 Task: Add the task  Create a new online platform for peer-to-peer lending to the section Capacity Planning Sprint in the project AgileFrame and add a Due Date to the respective task as 2024/03/14
Action: Mouse moved to (644, 385)
Screenshot: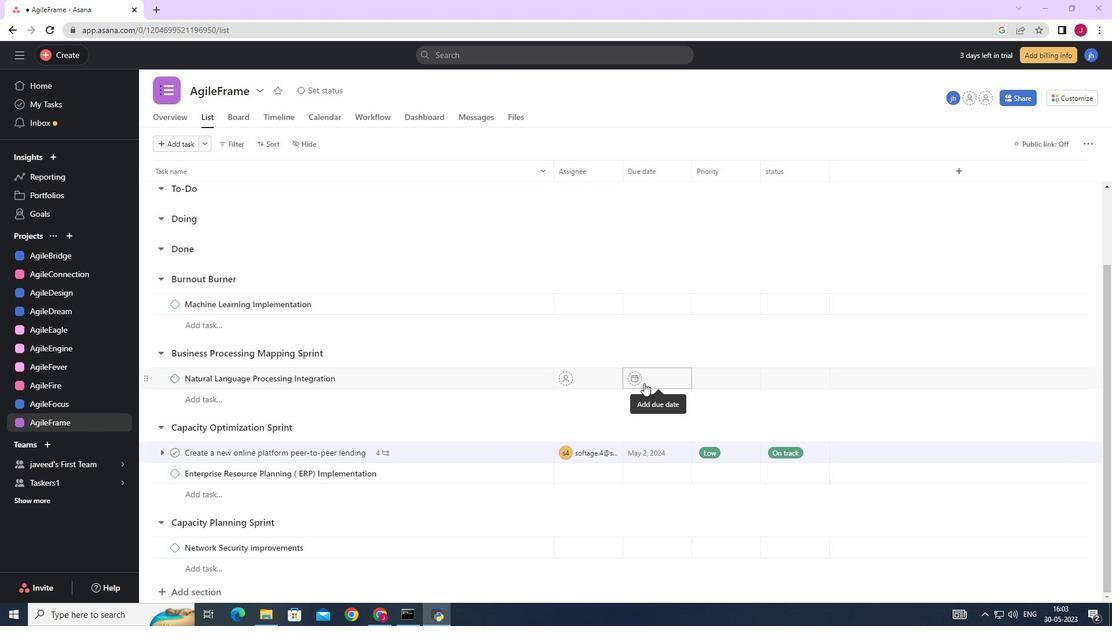 
Action: Mouse scrolled (644, 384) with delta (0, 0)
Screenshot: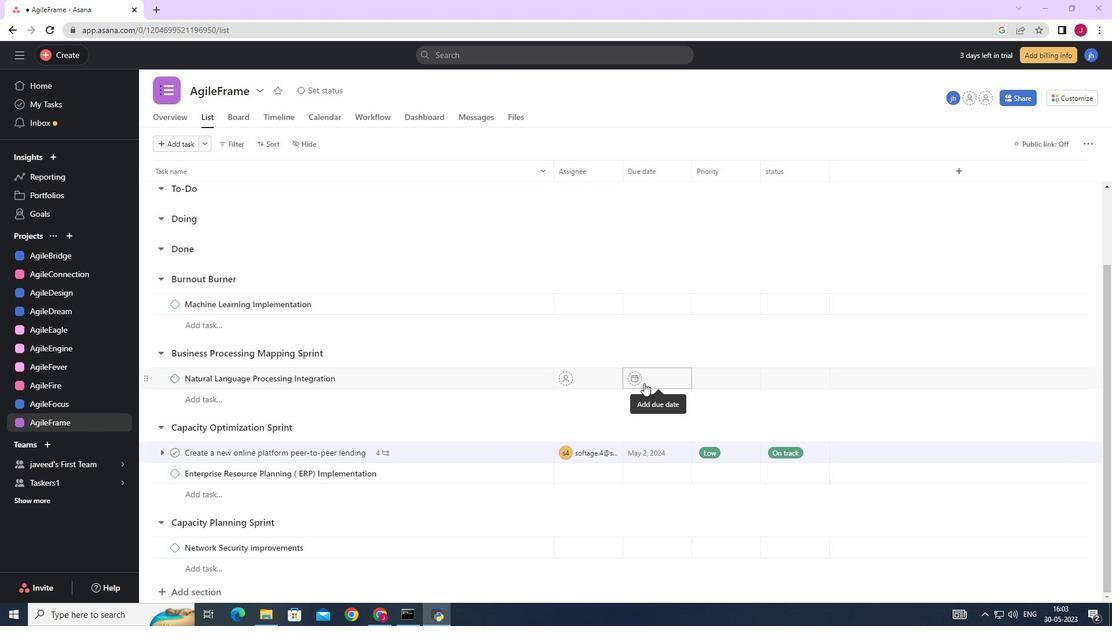 
Action: Mouse scrolled (644, 384) with delta (0, 0)
Screenshot: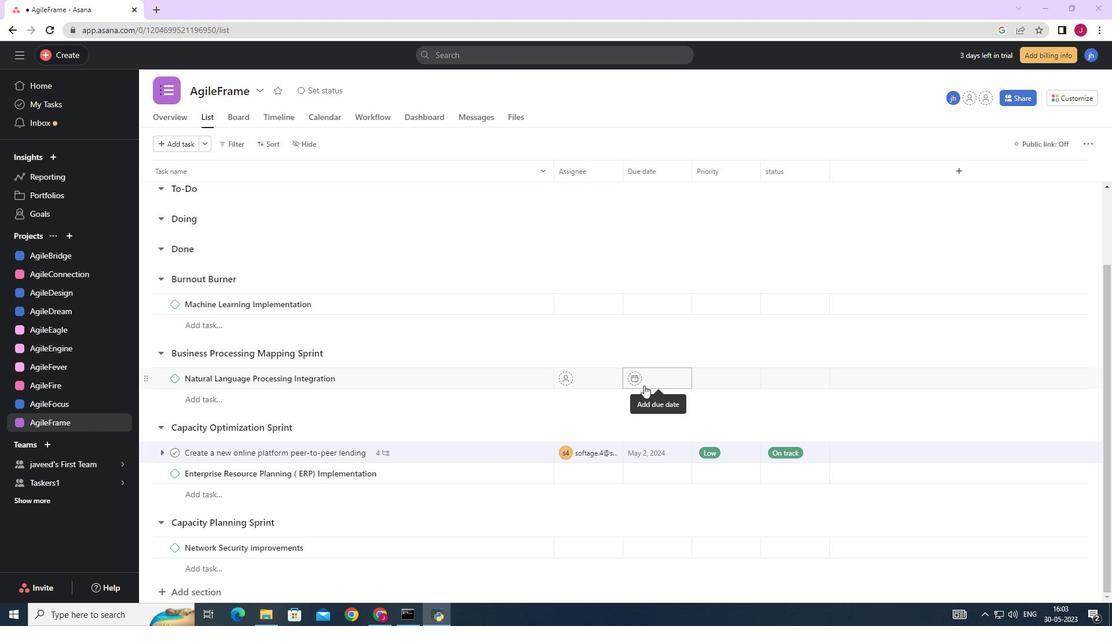 
Action: Mouse moved to (522, 450)
Screenshot: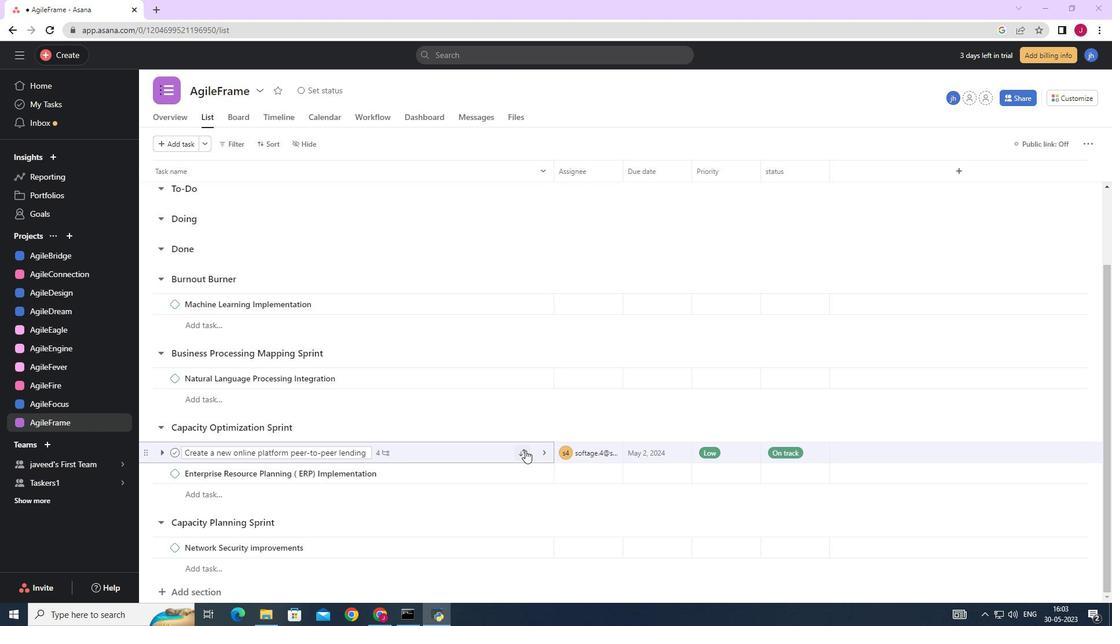 
Action: Mouse pressed left at (522, 450)
Screenshot: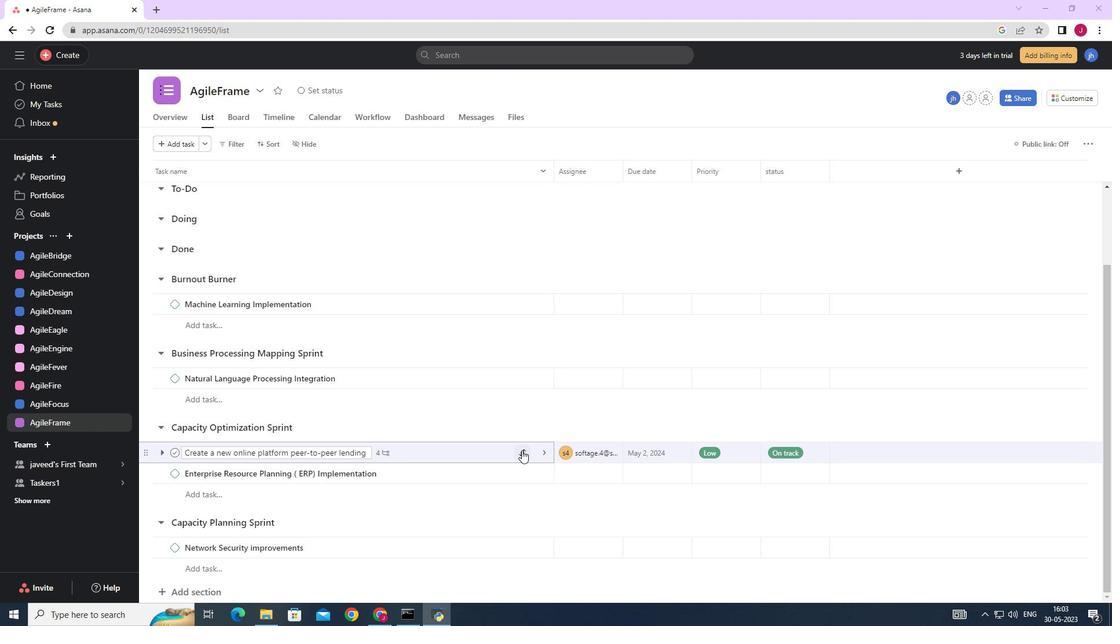 
Action: Mouse moved to (435, 429)
Screenshot: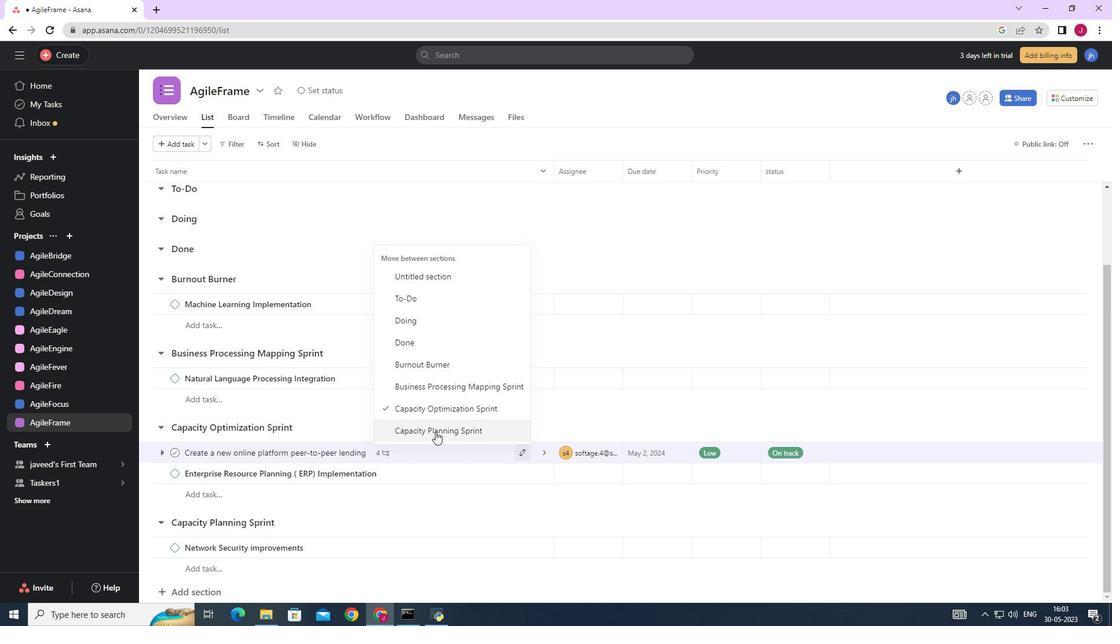 
Action: Mouse pressed left at (435, 429)
Screenshot: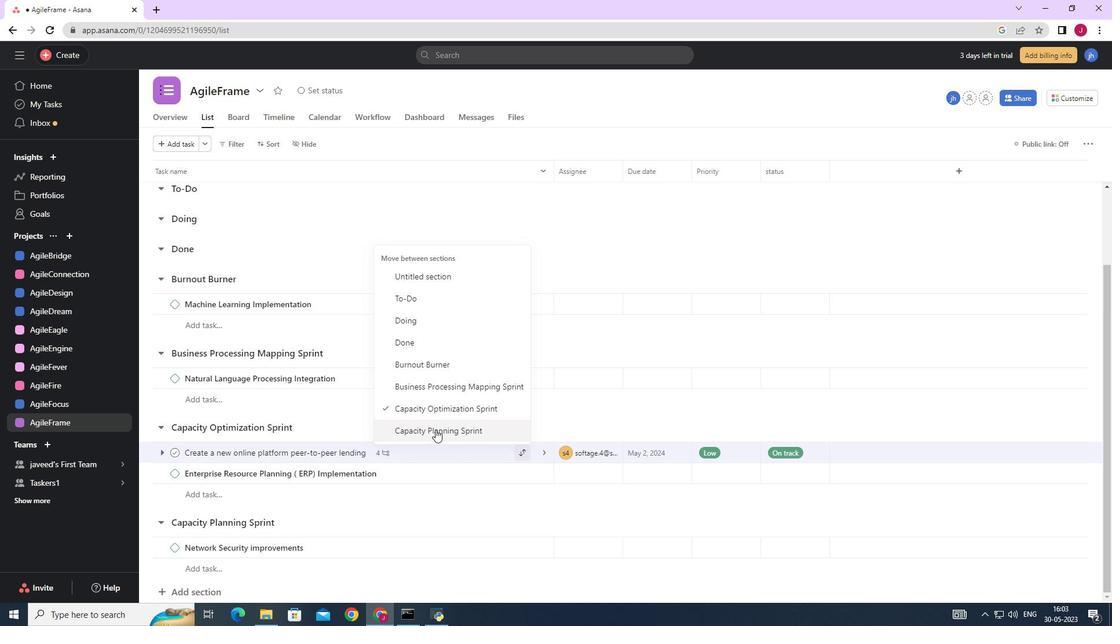 
Action: Mouse moved to (668, 523)
Screenshot: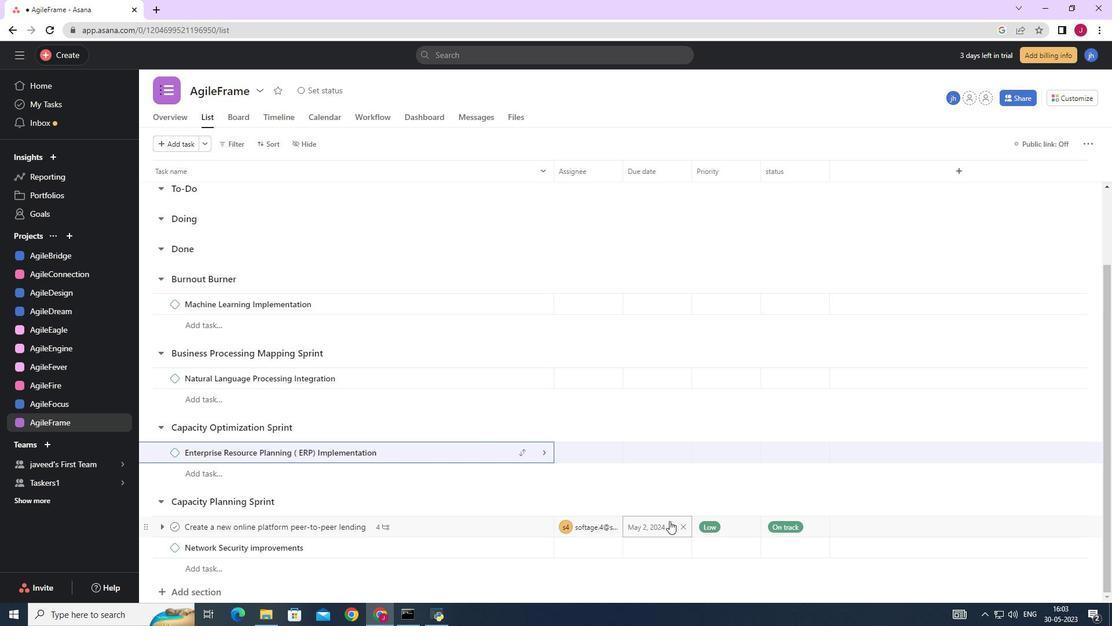 
Action: Mouse pressed left at (668, 523)
Screenshot: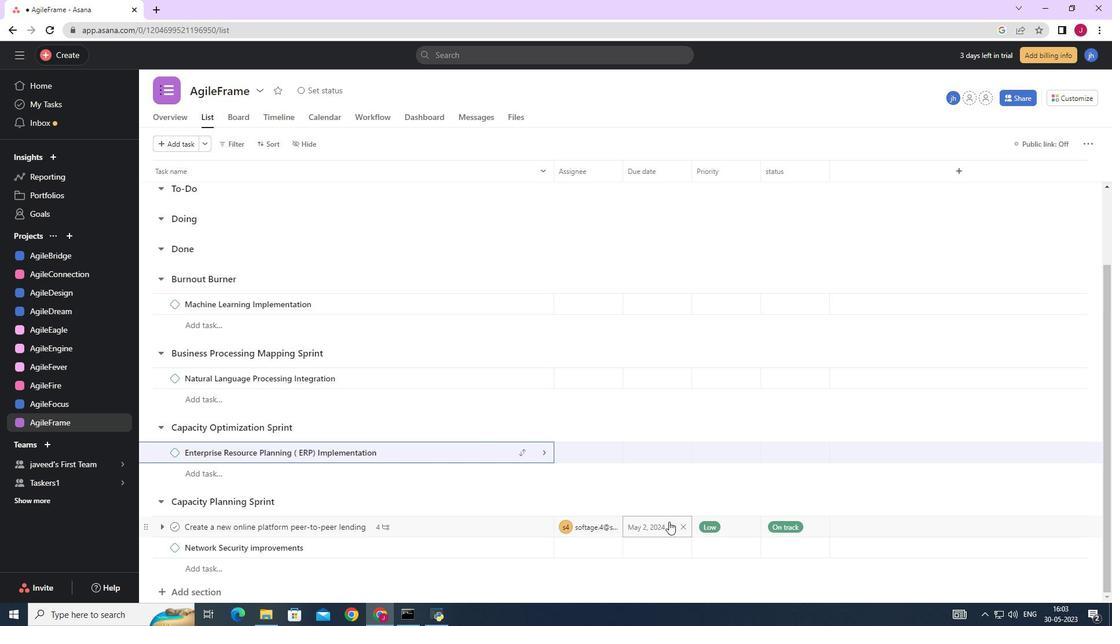 
Action: Mouse moved to (645, 344)
Screenshot: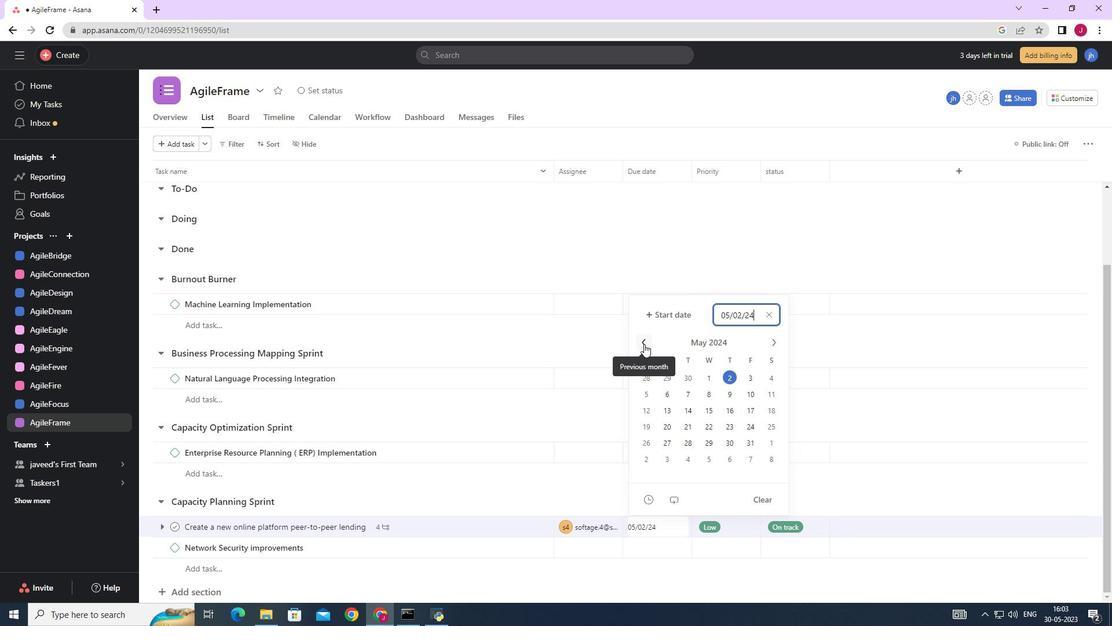 
Action: Mouse pressed left at (645, 344)
Screenshot: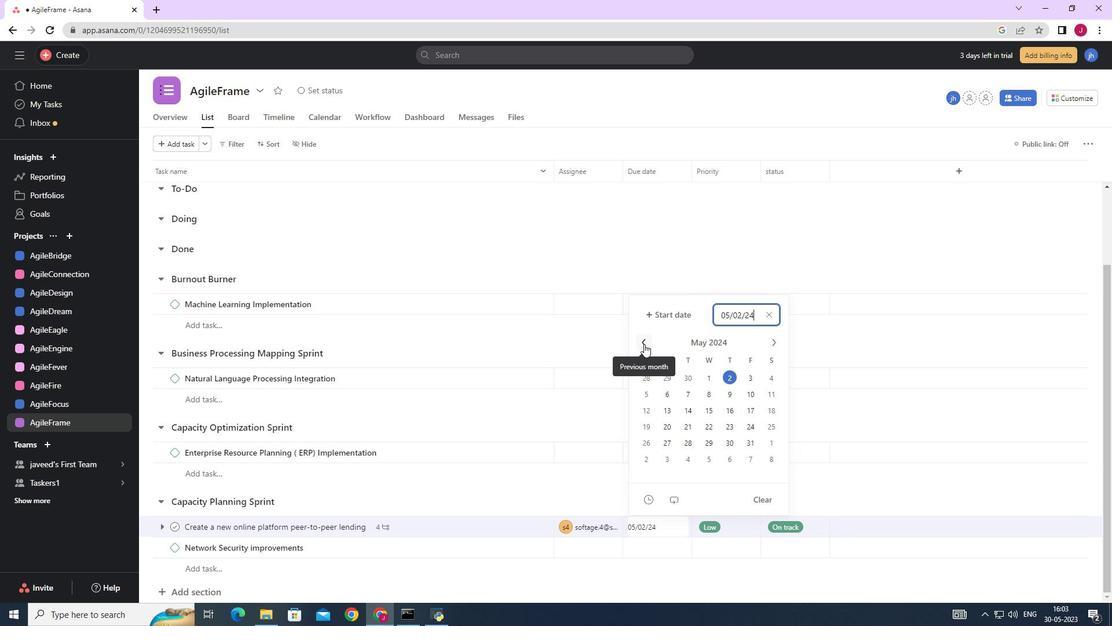 
Action: Mouse moved to (646, 343)
Screenshot: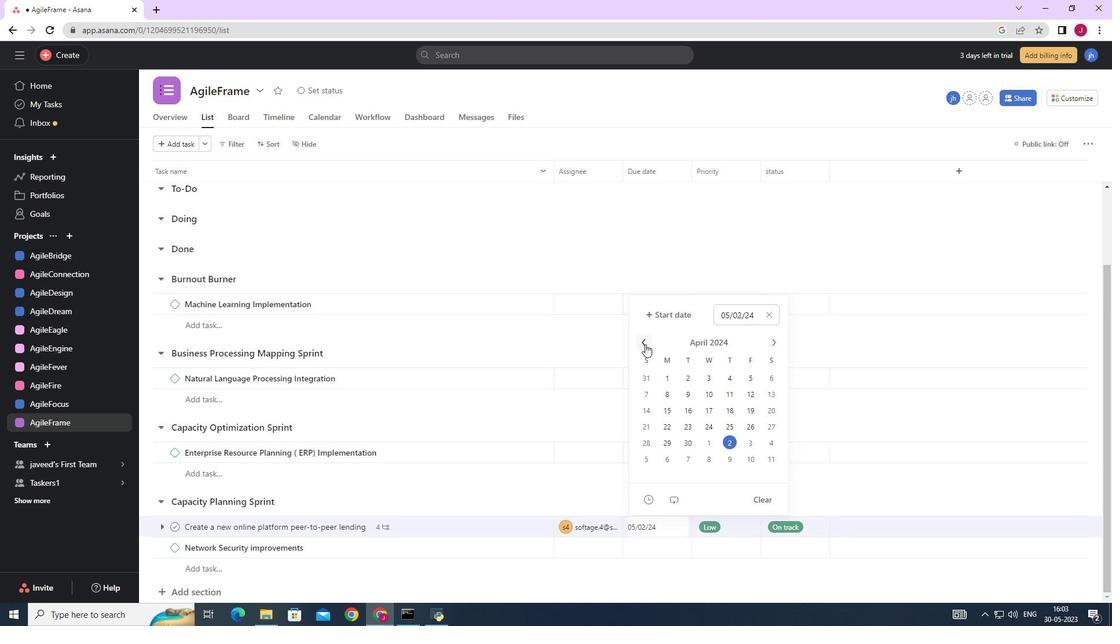 
Action: Mouse pressed left at (646, 343)
Screenshot: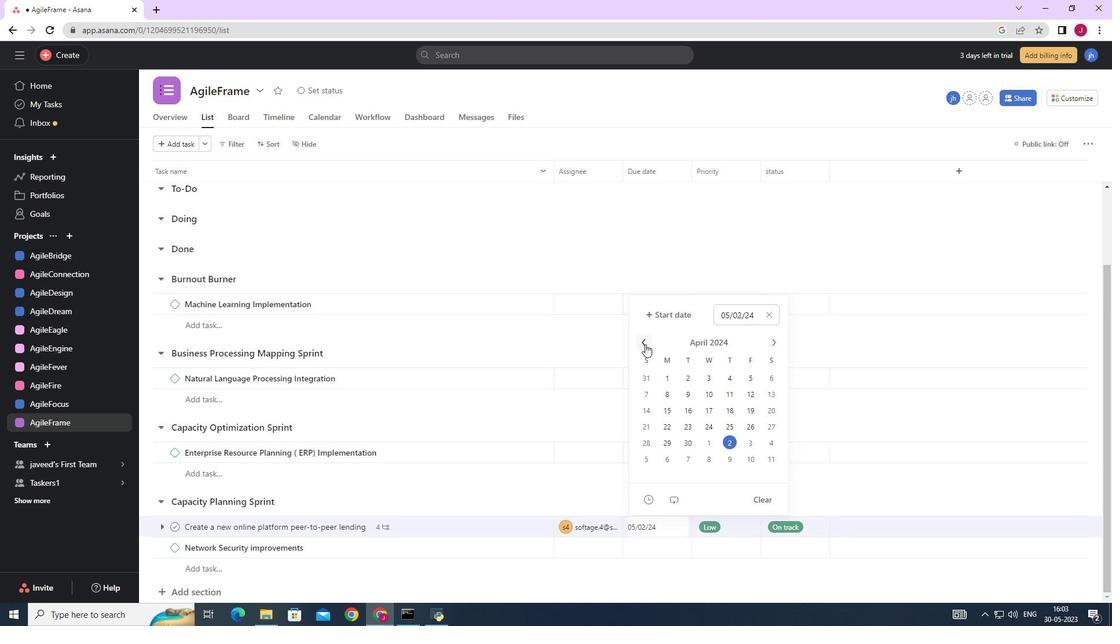
Action: Mouse moved to (732, 409)
Screenshot: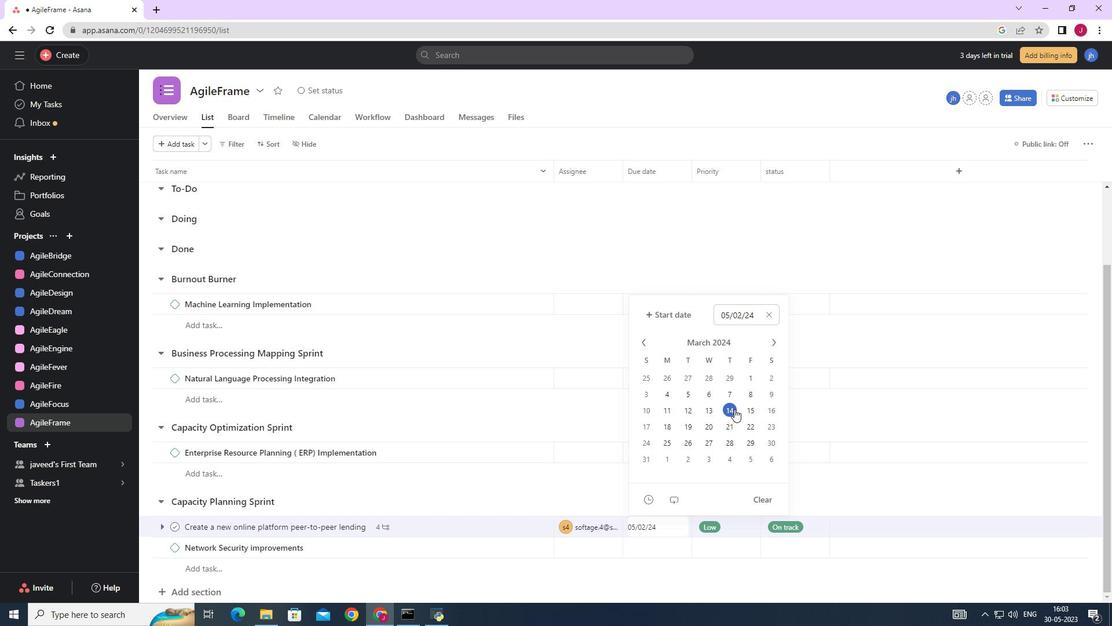 
Action: Mouse pressed left at (732, 409)
Screenshot: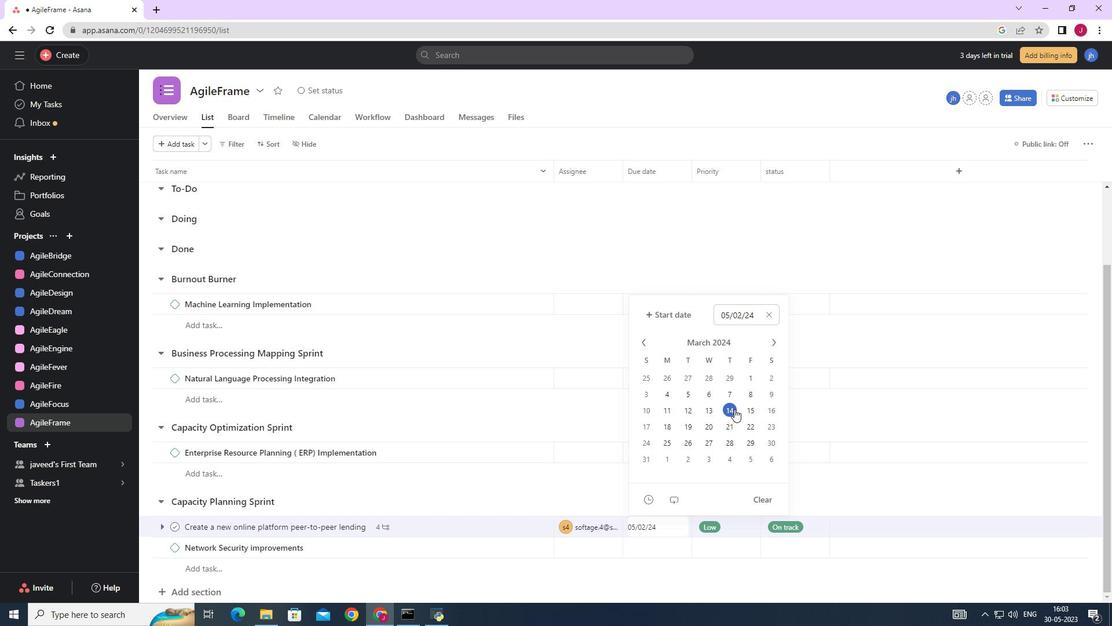 
Action: Mouse moved to (867, 235)
Screenshot: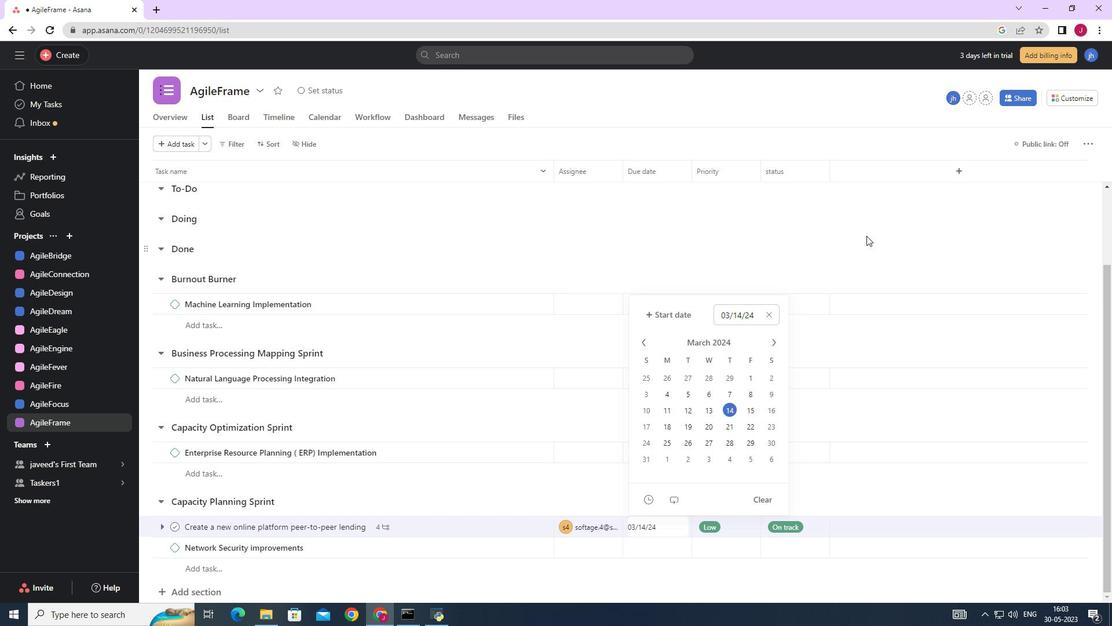 
Action: Mouse pressed left at (867, 235)
Screenshot: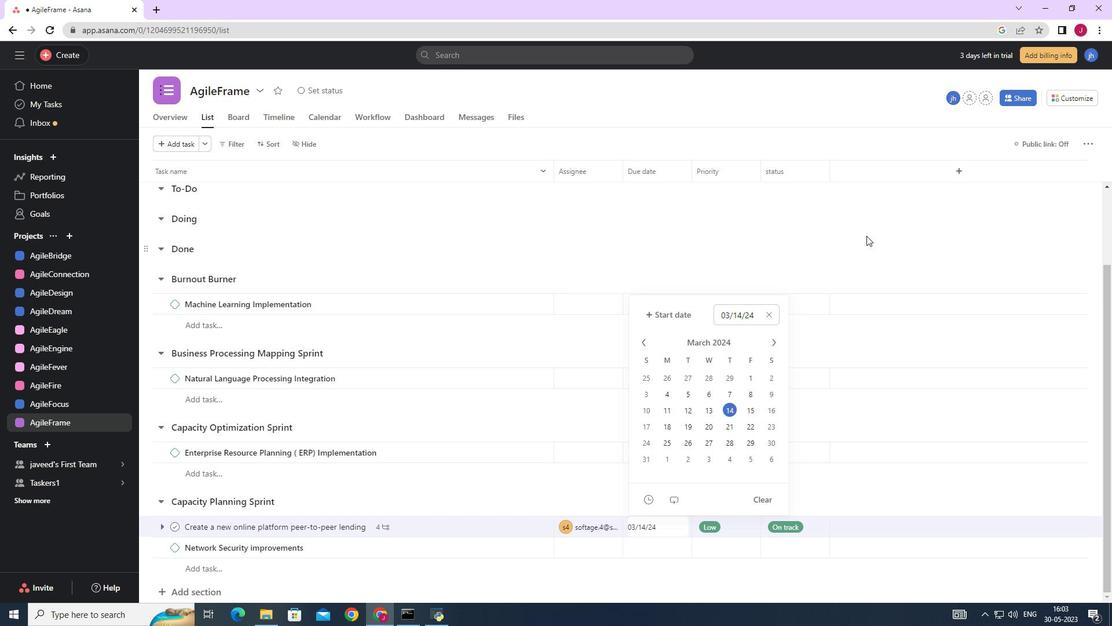 
